 Task: Create a task  Upgrade and migrate company customer support to a cloud-based solution , assign it to team member softage.2@softage.net in the project AptitudeWorks and update the status of the task to  On Track  , set the priority of the task to Low
Action: Mouse moved to (68, 48)
Screenshot: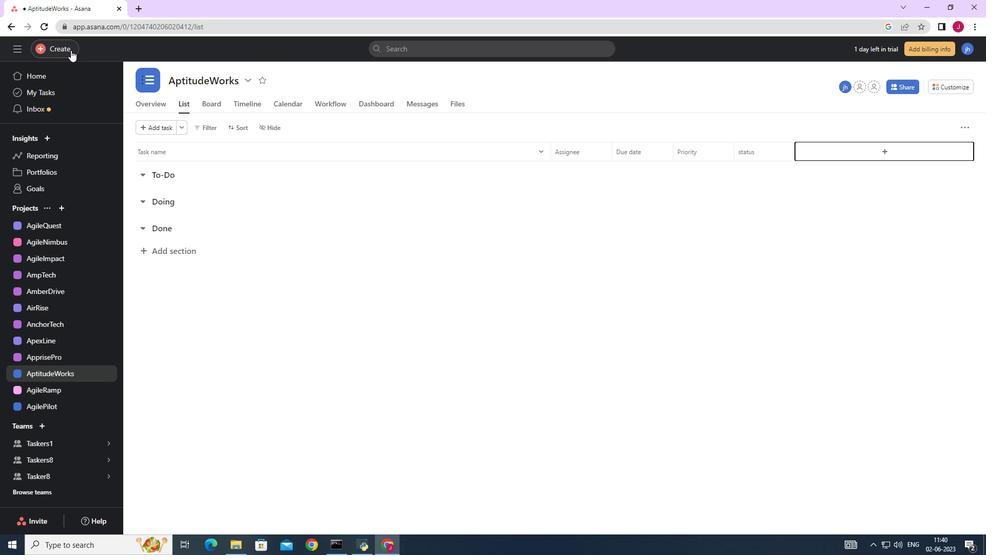 
Action: Mouse pressed left at (68, 48)
Screenshot: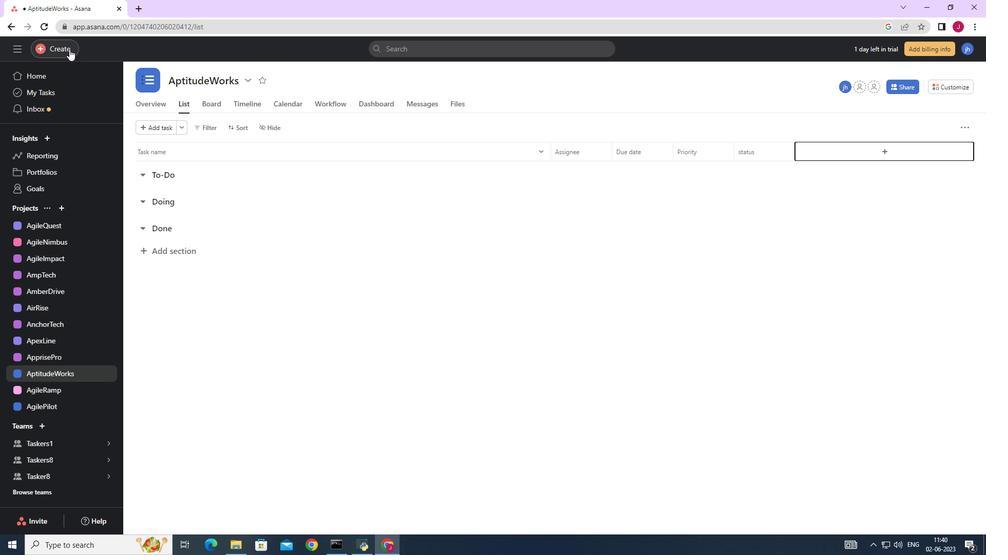 
Action: Mouse moved to (145, 52)
Screenshot: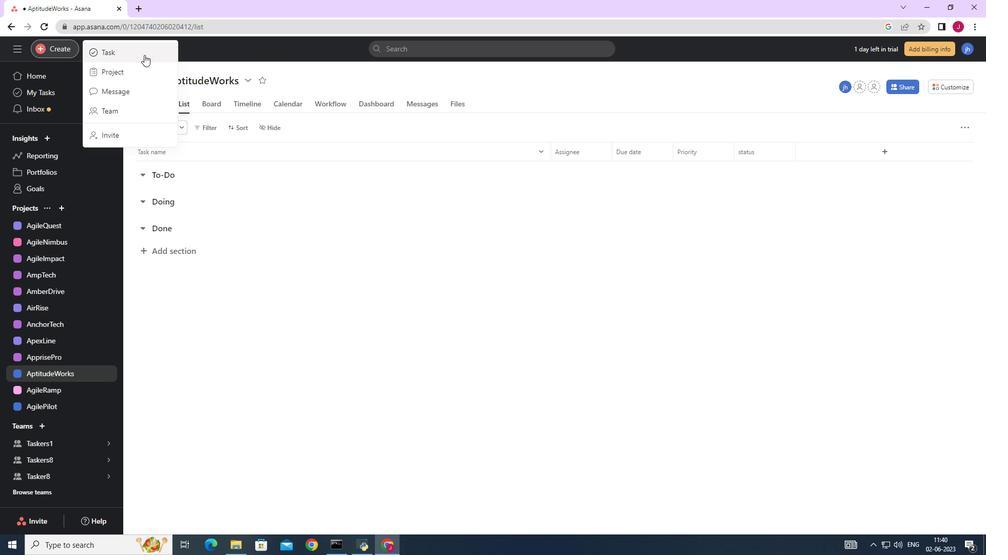 
Action: Mouse pressed left at (145, 52)
Screenshot: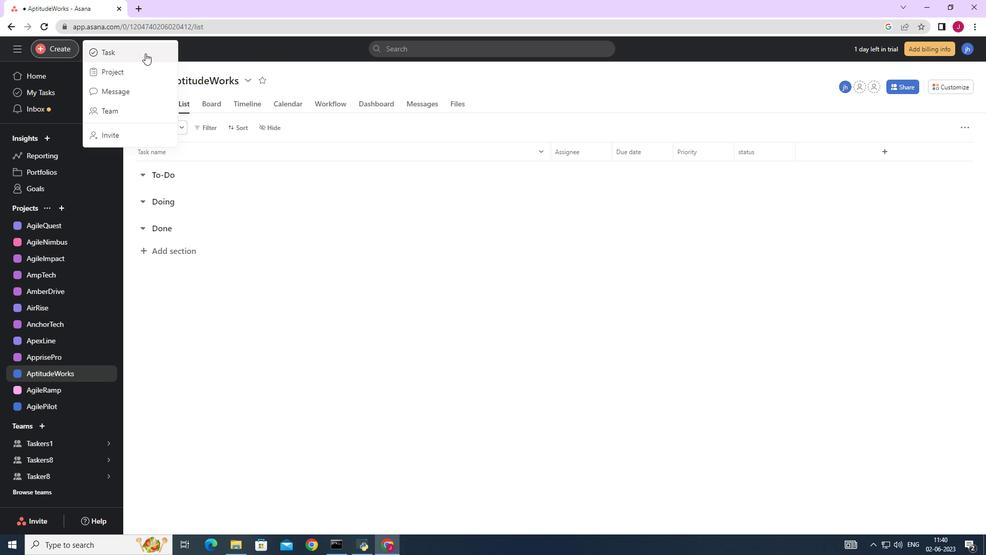 
Action: Mouse moved to (804, 341)
Screenshot: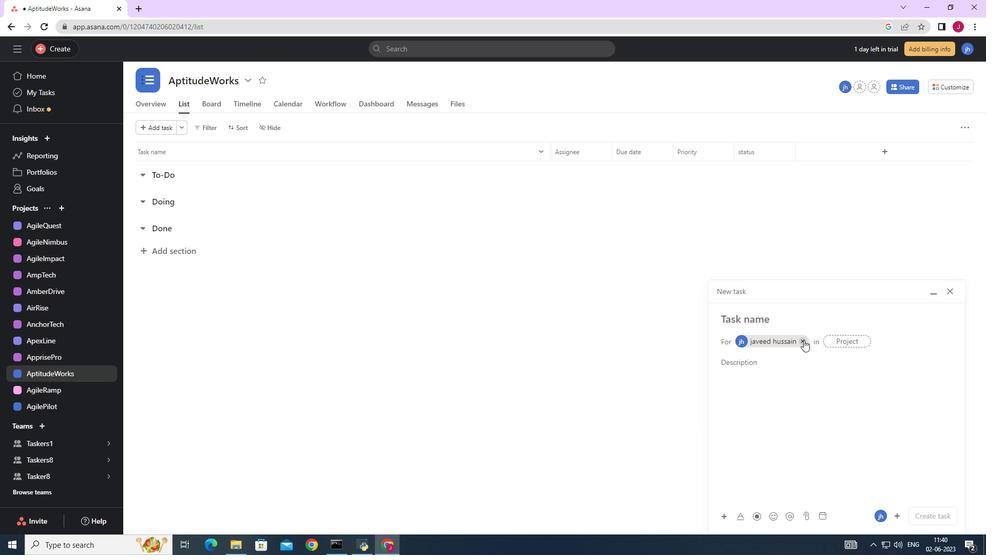 
Action: Mouse pressed left at (804, 341)
Screenshot: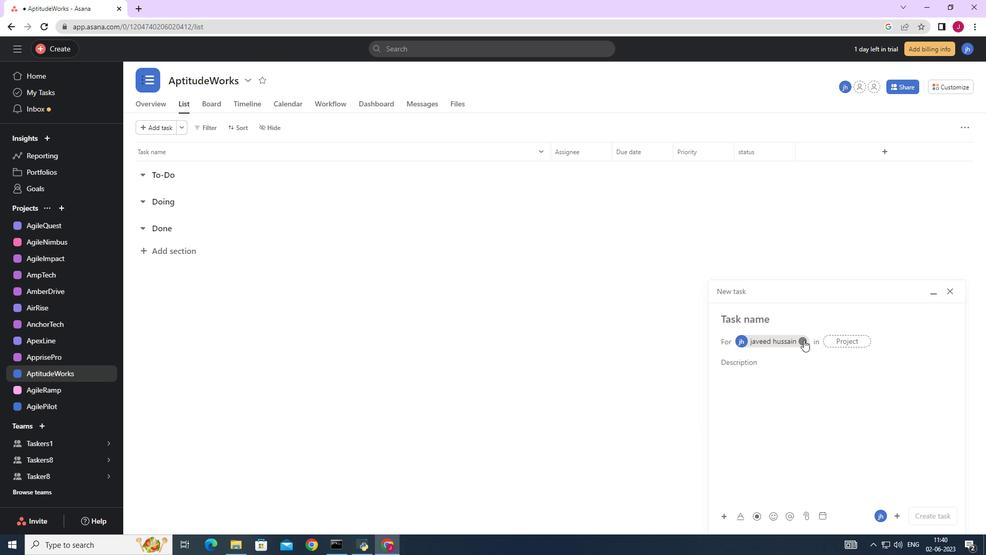 
Action: Mouse moved to (765, 317)
Screenshot: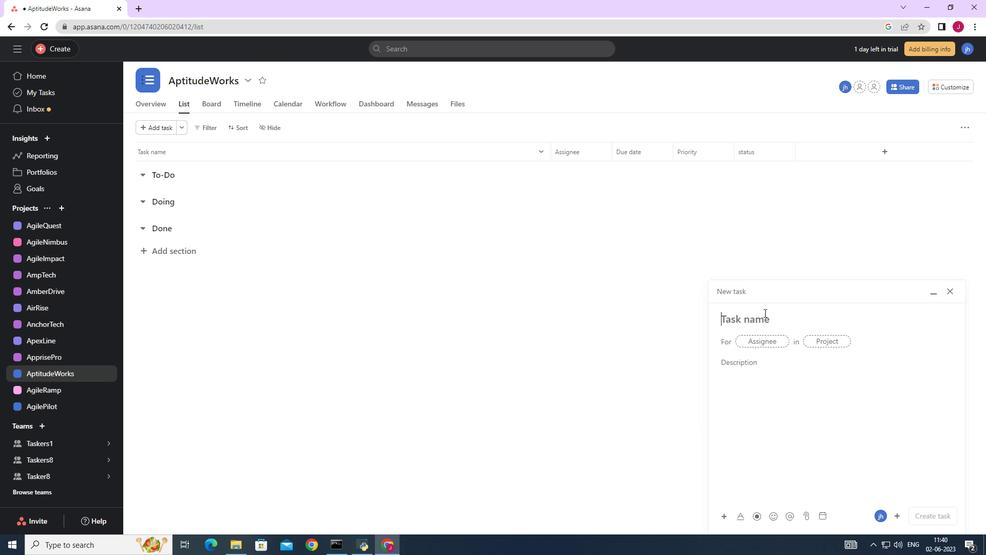 
Action: Mouse pressed left at (765, 317)
Screenshot: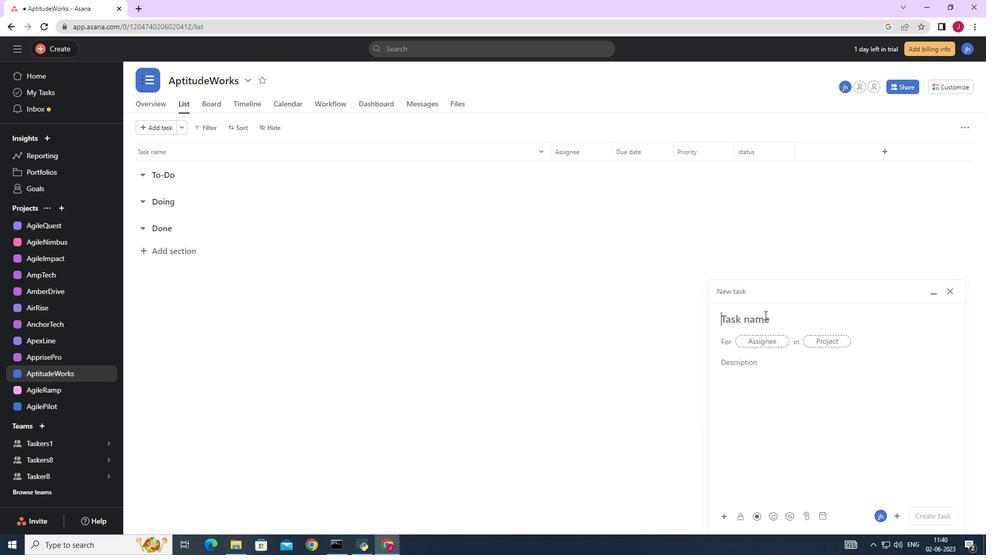 
Action: Key pressed <Key.caps_lock>I<Key.backspace>U<Key.caps_lock>pgrade<Key.space>and<Key.space>migrate<Key.space>company<Key.space>customer<Key.space>support<Key.space>to<Key.space>a<Key.space>cloud-based<Key.space>solution
Screenshot: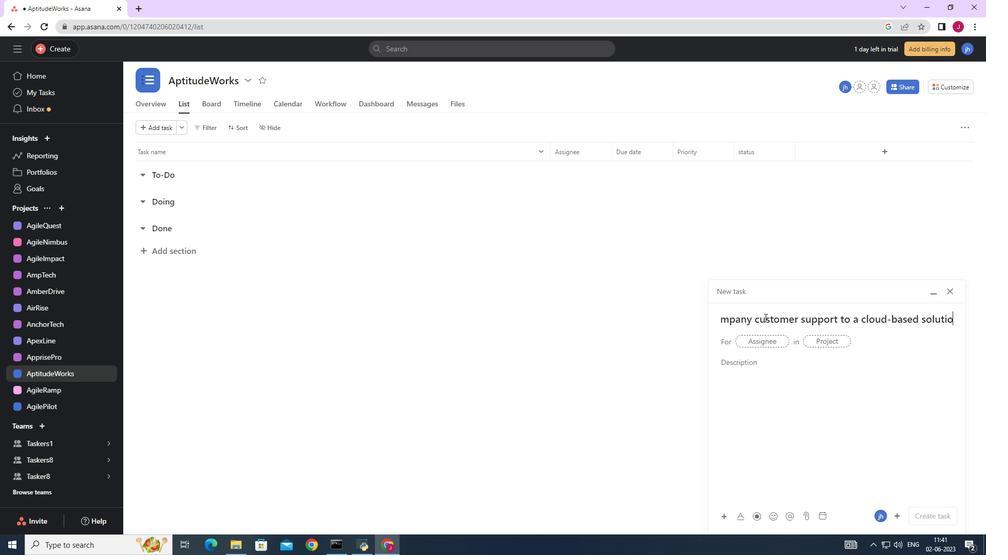 
Action: Mouse moved to (779, 341)
Screenshot: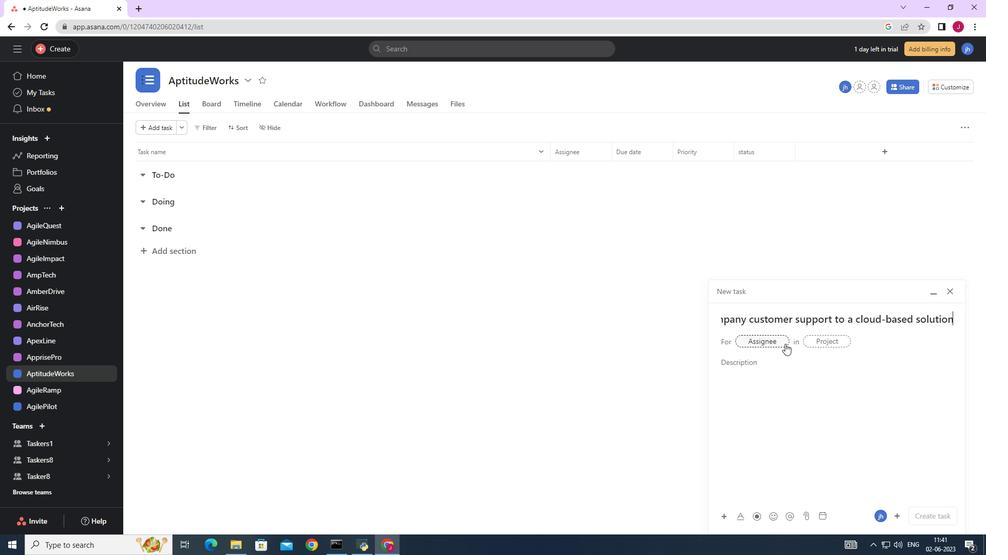 
Action: Mouse pressed left at (779, 341)
Screenshot: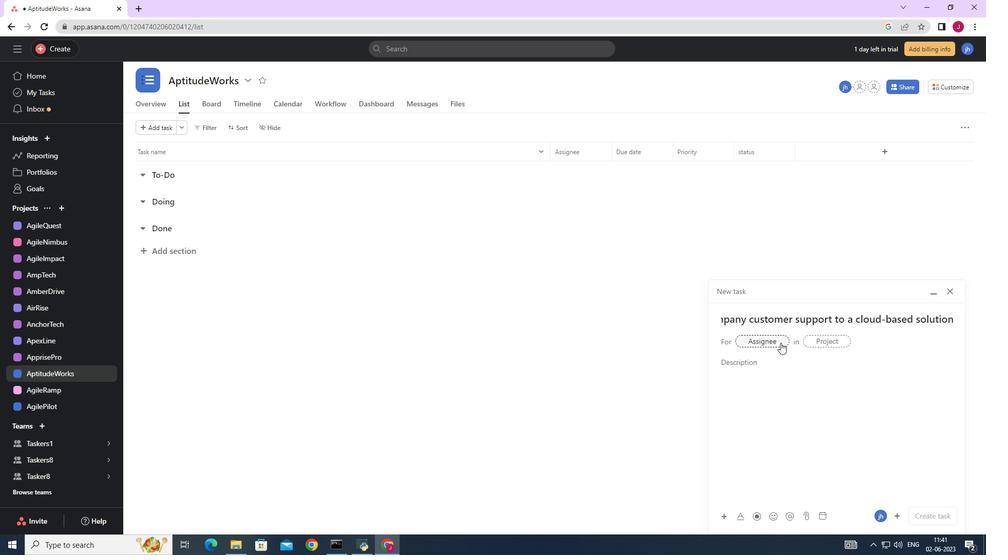 
Action: Key pressed softage.2
Screenshot: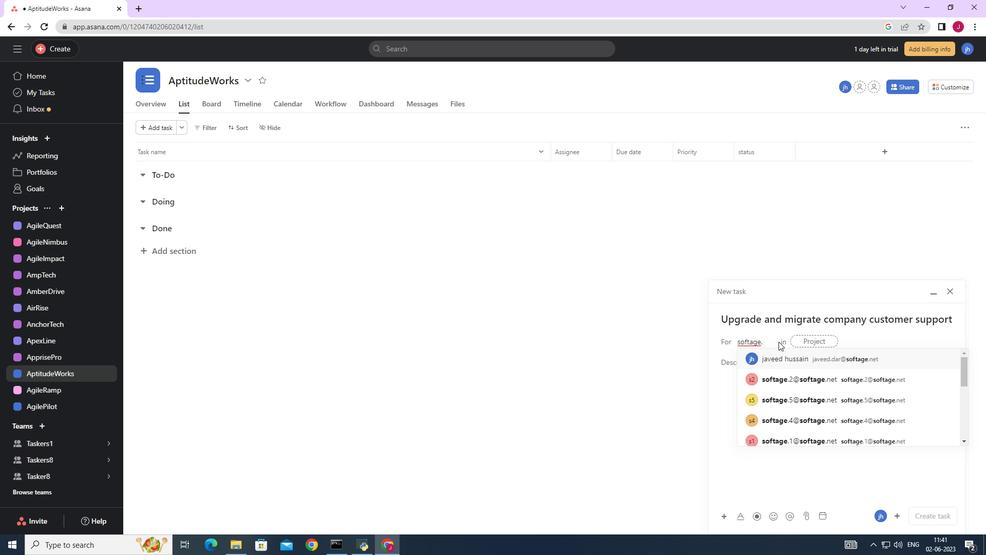 
Action: Mouse moved to (781, 355)
Screenshot: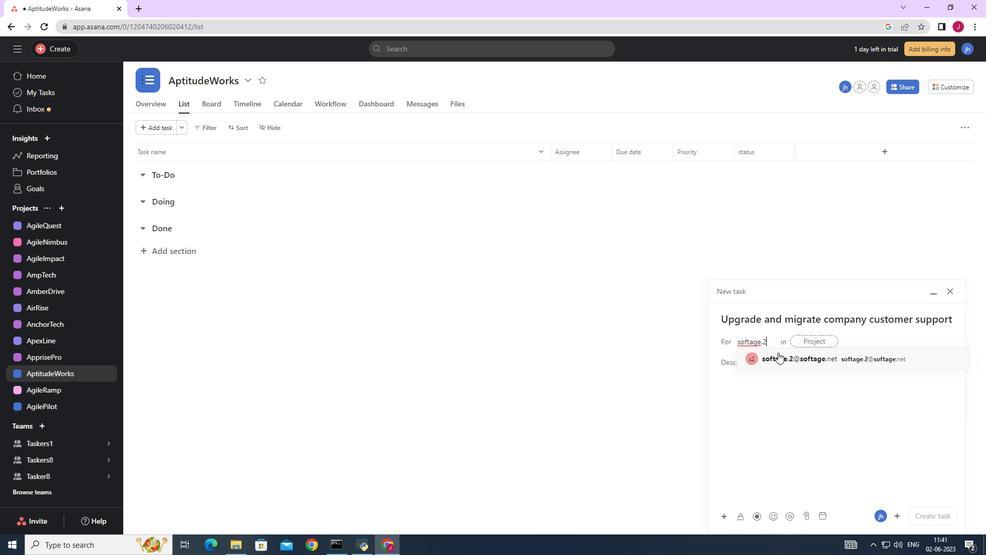 
Action: Mouse pressed left at (781, 355)
Screenshot: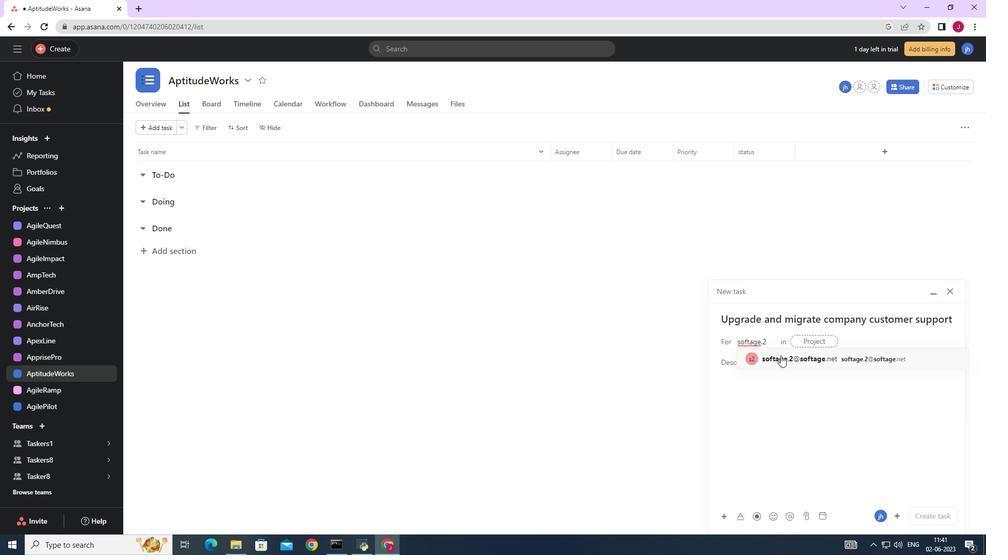 
Action: Mouse moved to (671, 354)
Screenshot: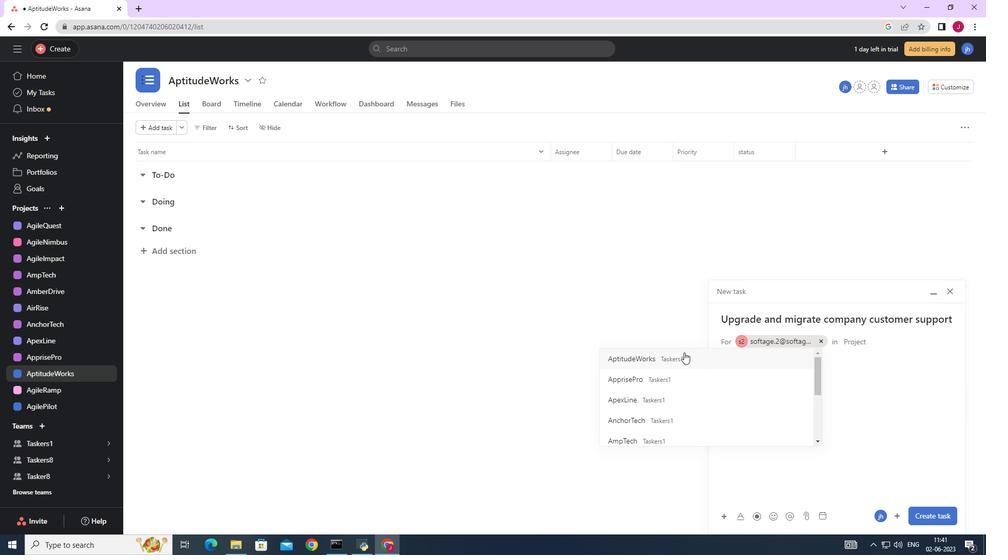 
Action: Mouse pressed left at (671, 354)
Screenshot: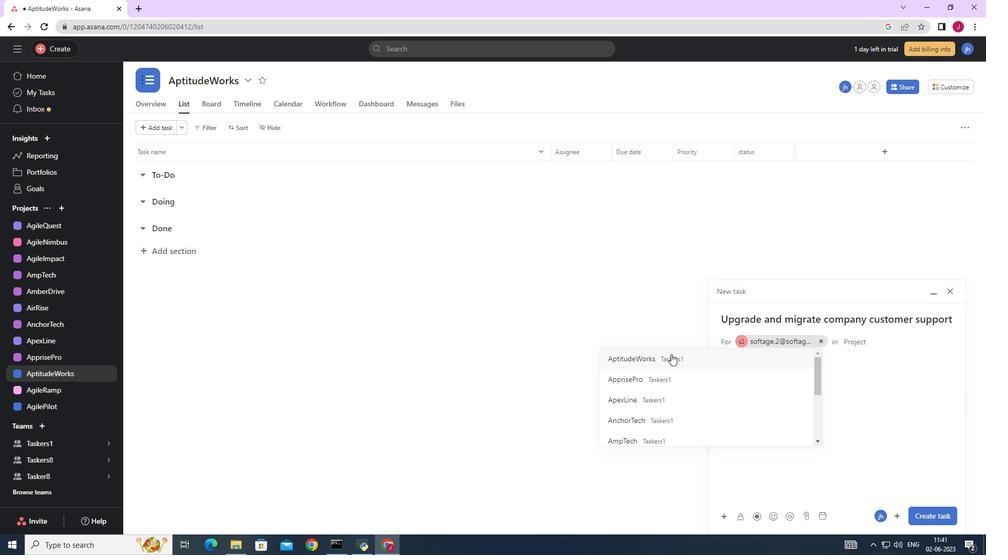 
Action: Mouse moved to (774, 364)
Screenshot: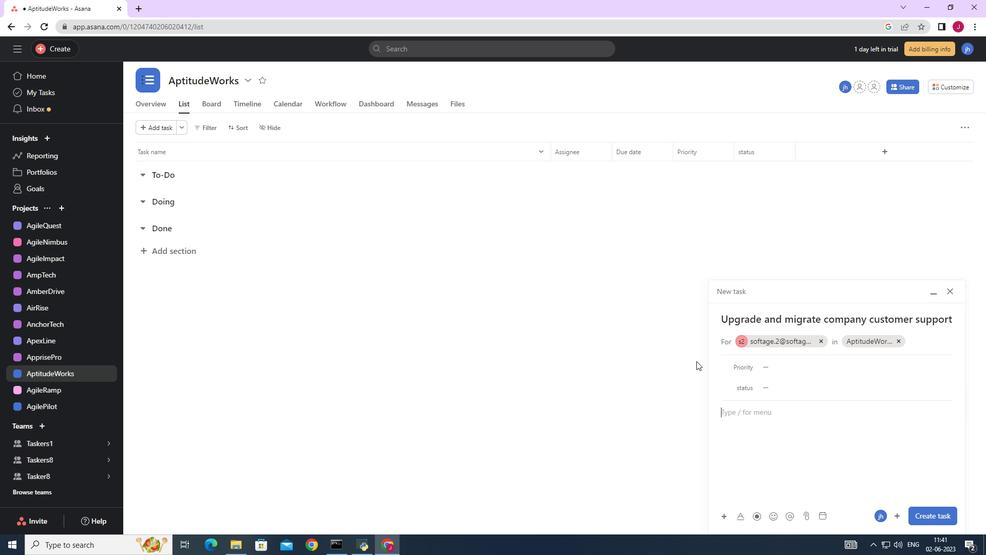 
Action: Mouse pressed left at (774, 364)
Screenshot: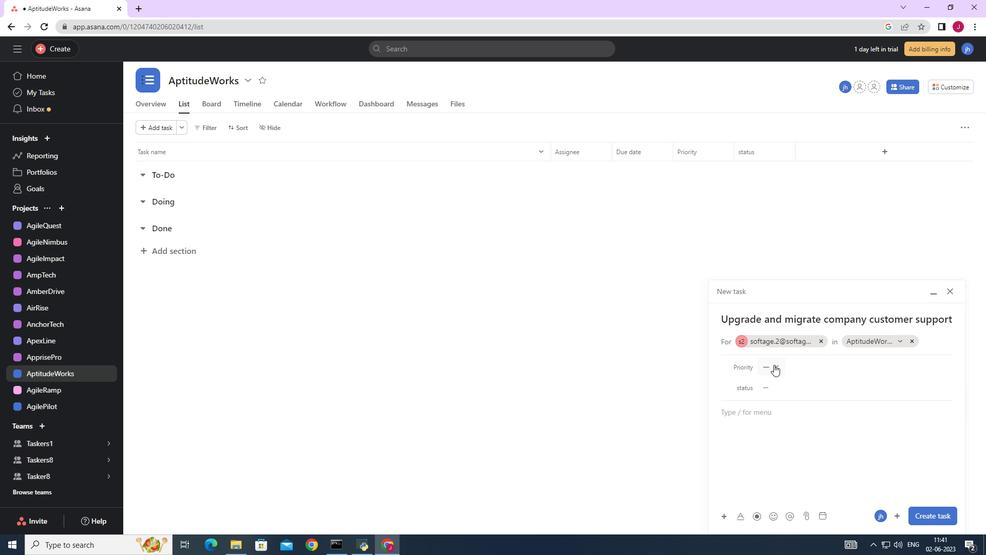 
Action: Mouse moved to (792, 435)
Screenshot: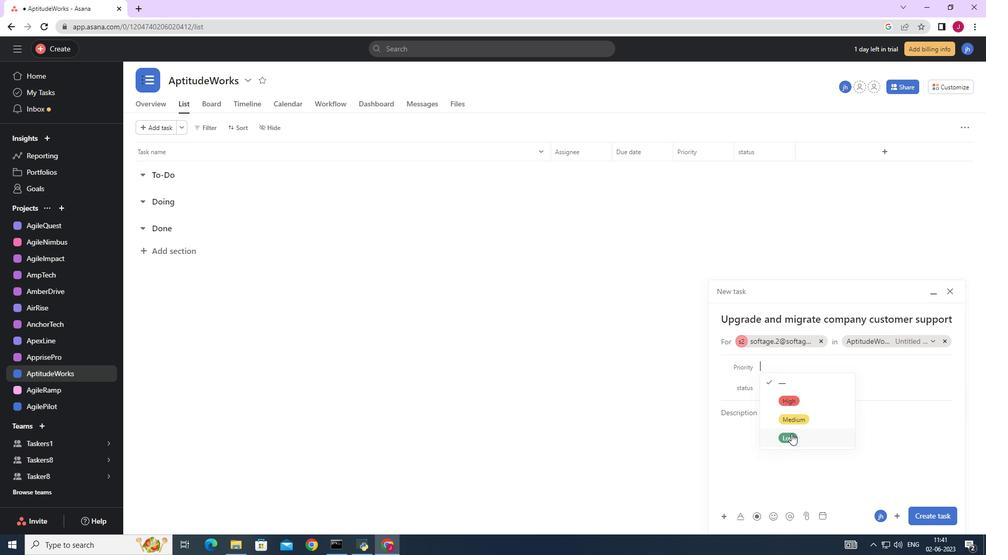 
Action: Mouse pressed left at (792, 435)
Screenshot: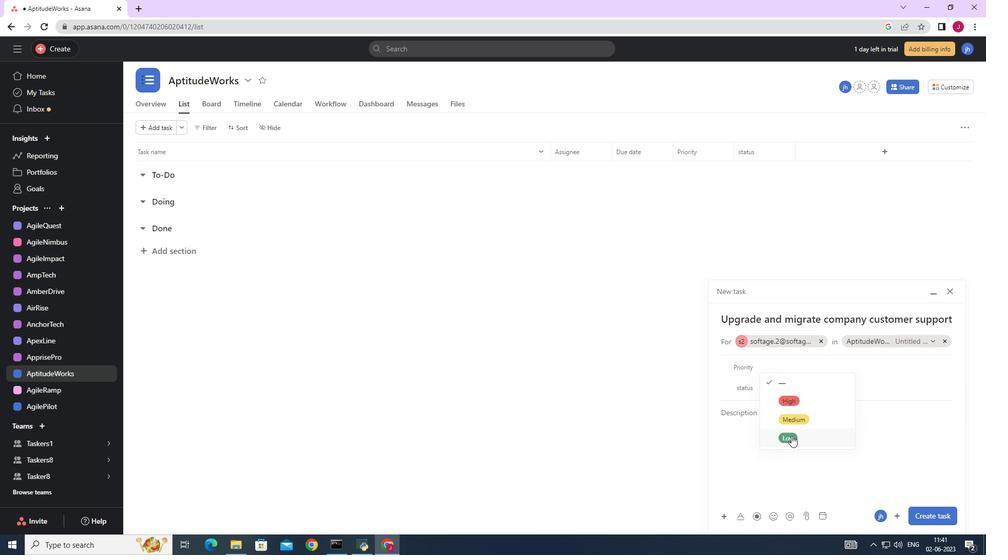 
Action: Mouse moved to (776, 390)
Screenshot: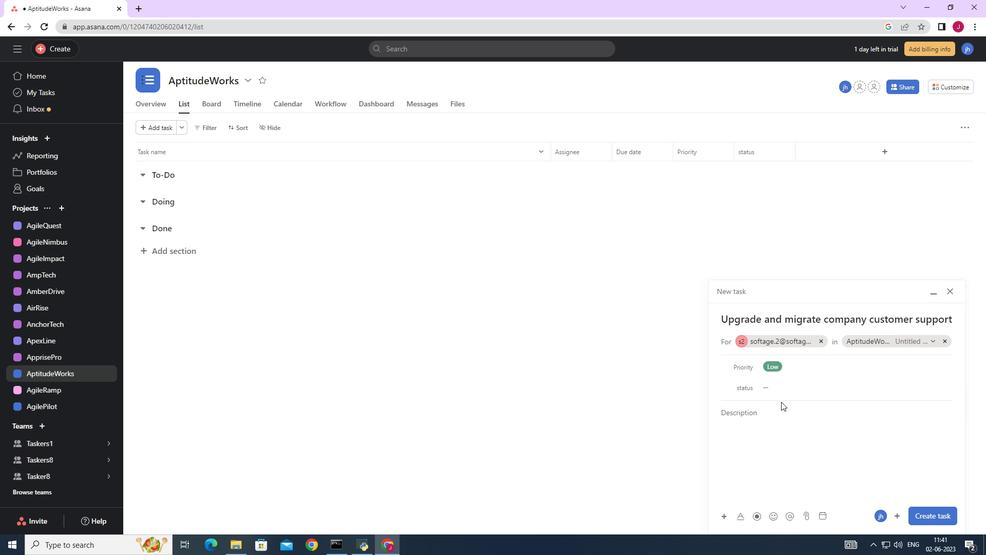 
Action: Mouse pressed left at (776, 390)
Screenshot: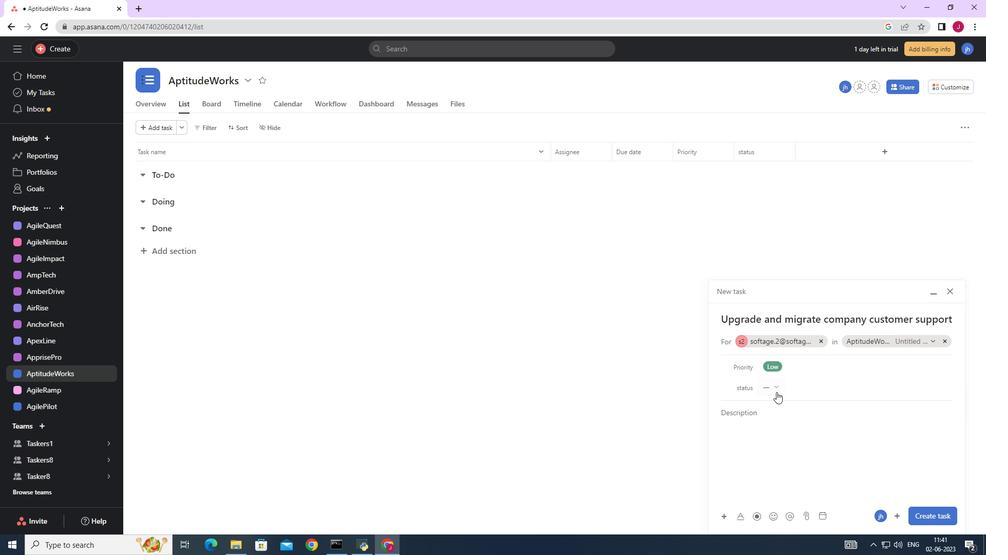 
Action: Mouse moved to (796, 420)
Screenshot: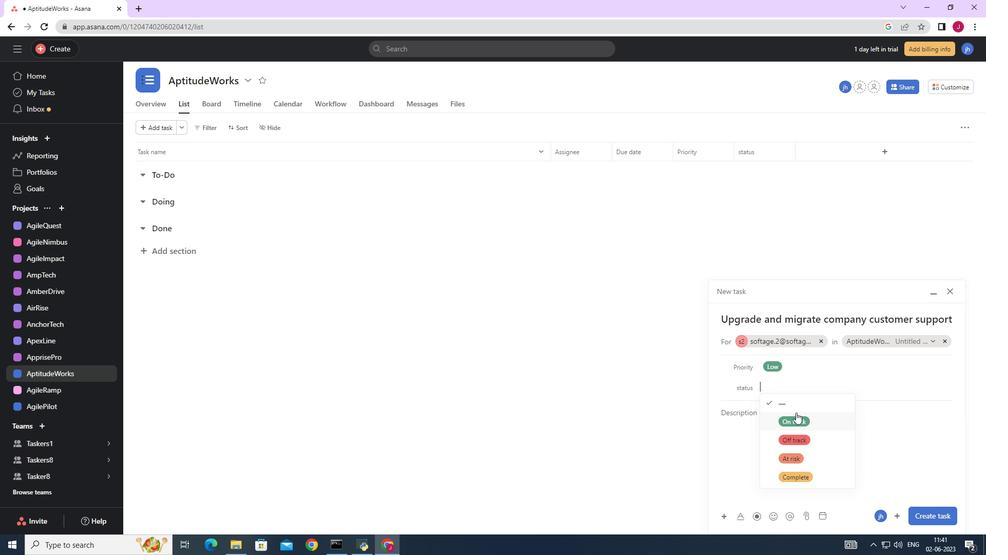 
Action: Mouse pressed left at (796, 420)
Screenshot: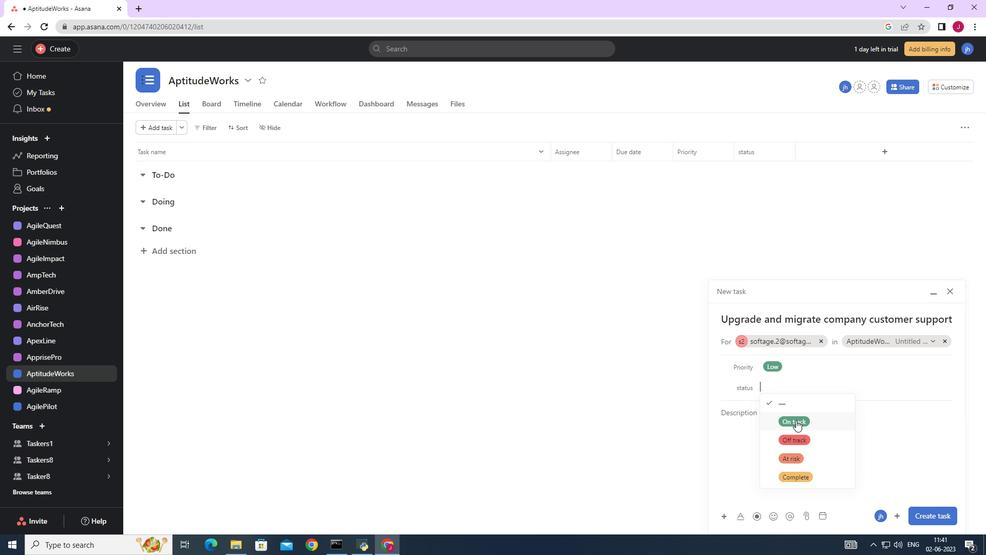 
Action: Mouse moved to (932, 511)
Screenshot: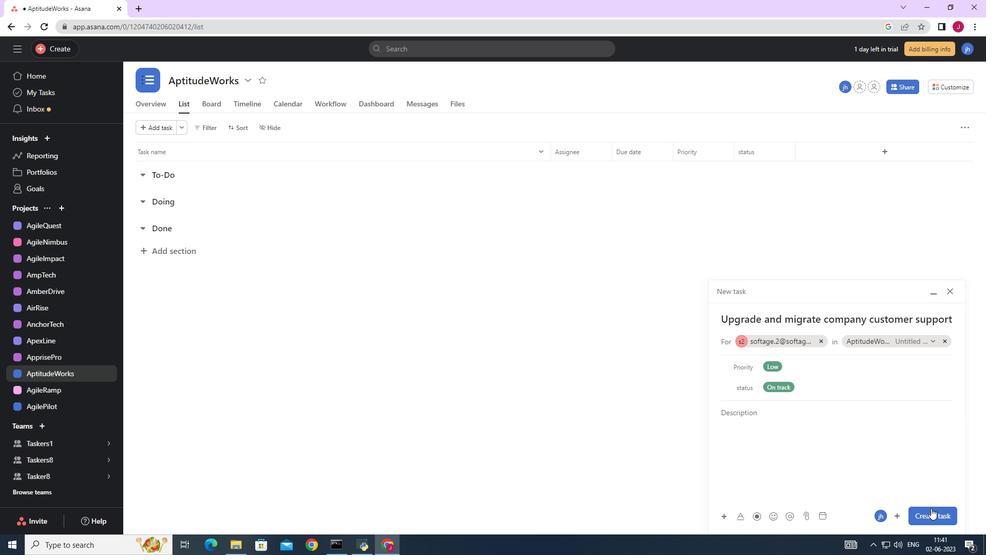 
Action: Mouse pressed left at (932, 511)
Screenshot: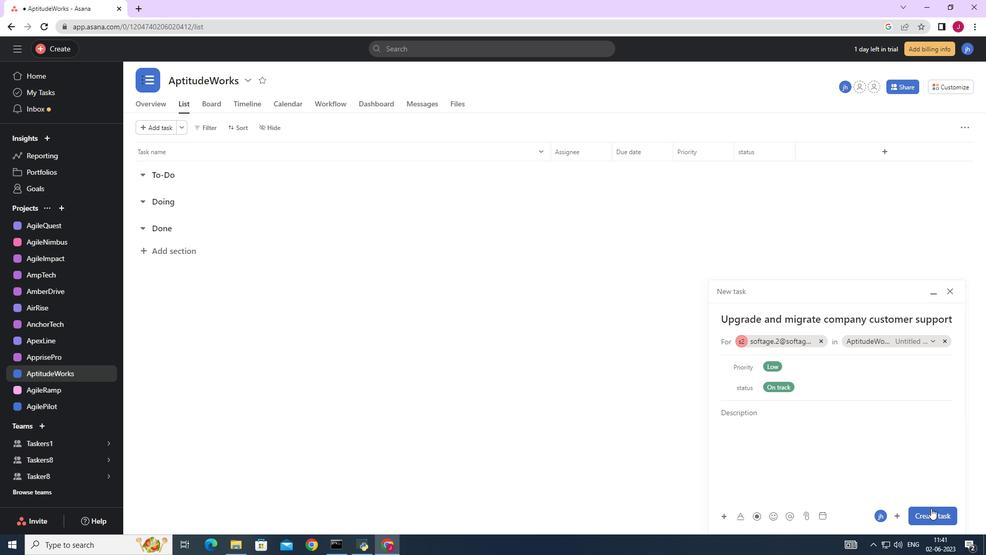 
Action: Mouse moved to (928, 512)
Screenshot: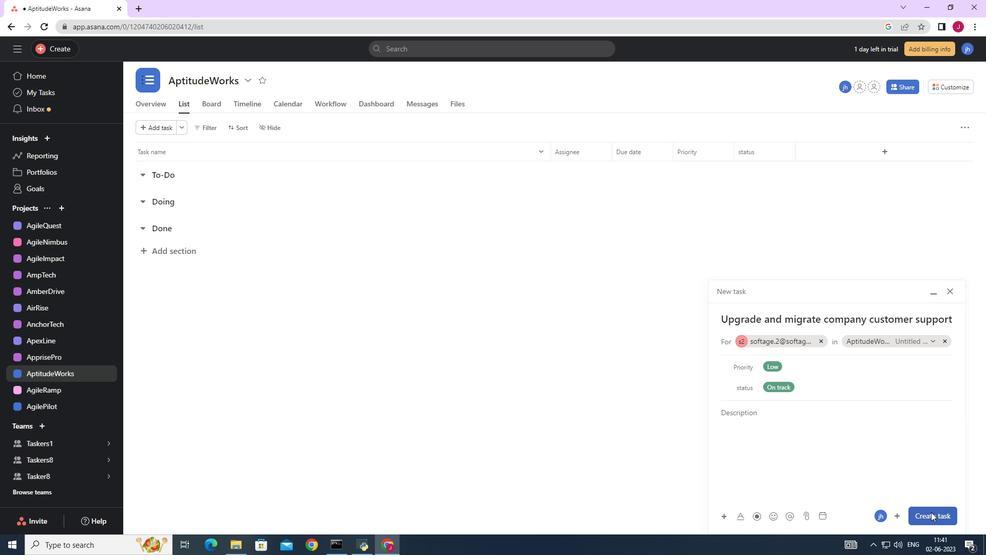 
